 Task: Change the drop show color of text to orange.
Action: Mouse pressed left at (699, 257)
Screenshot: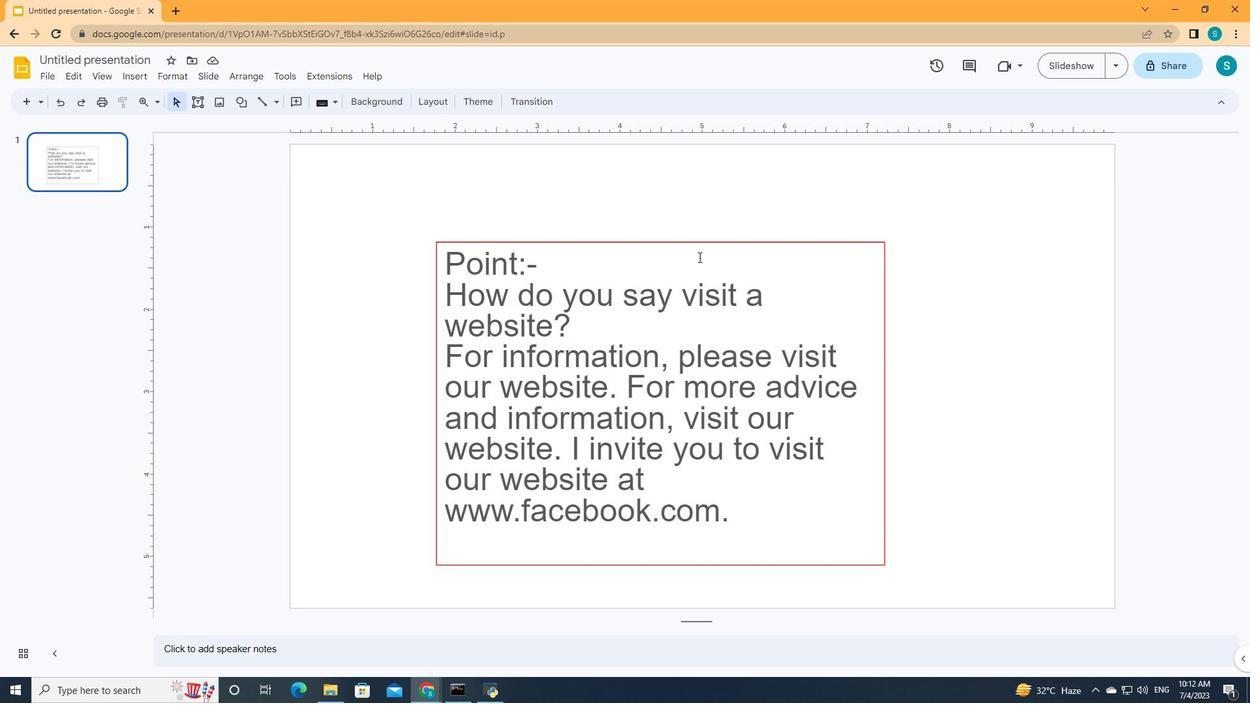 
Action: Mouse moved to (906, 93)
Screenshot: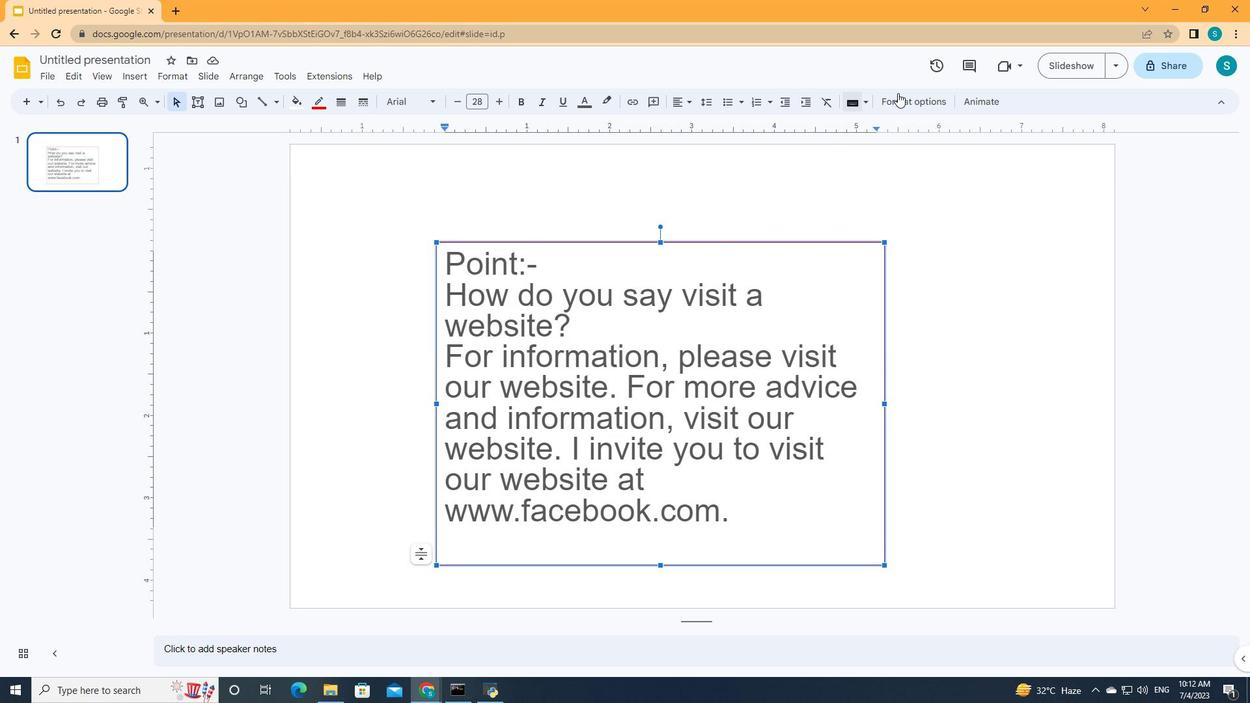 
Action: Mouse pressed left at (906, 93)
Screenshot: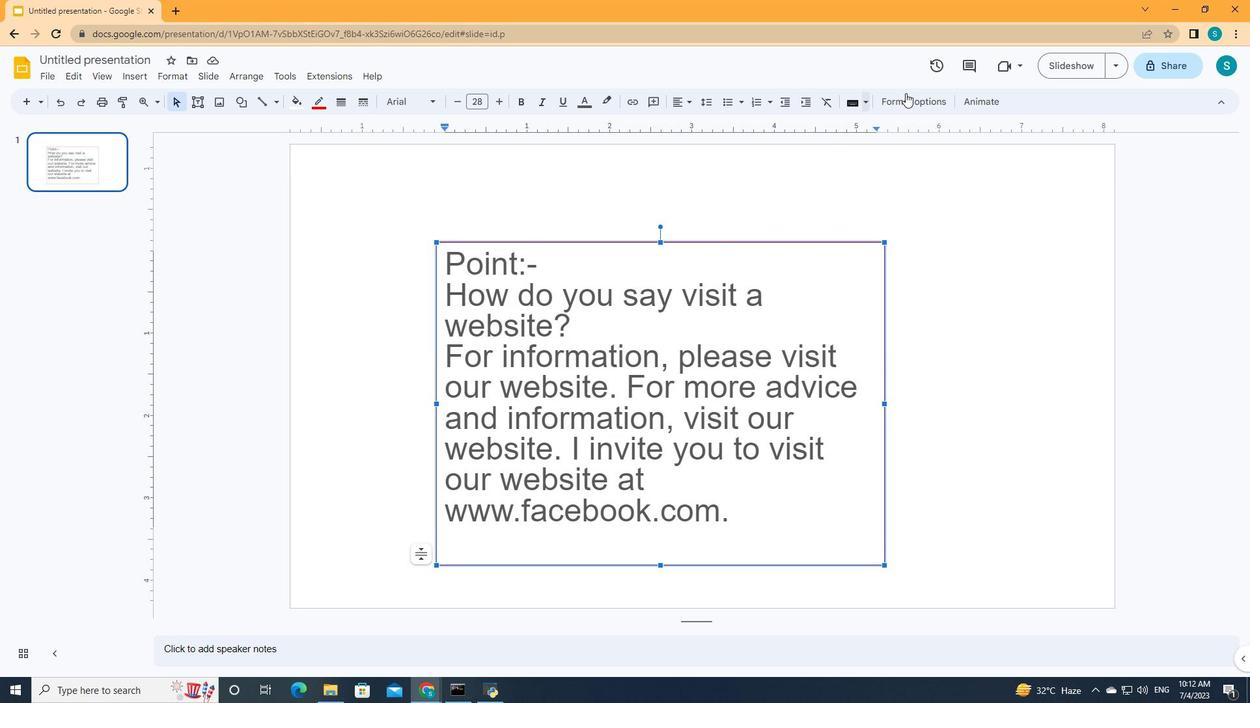 
Action: Mouse moved to (1069, 256)
Screenshot: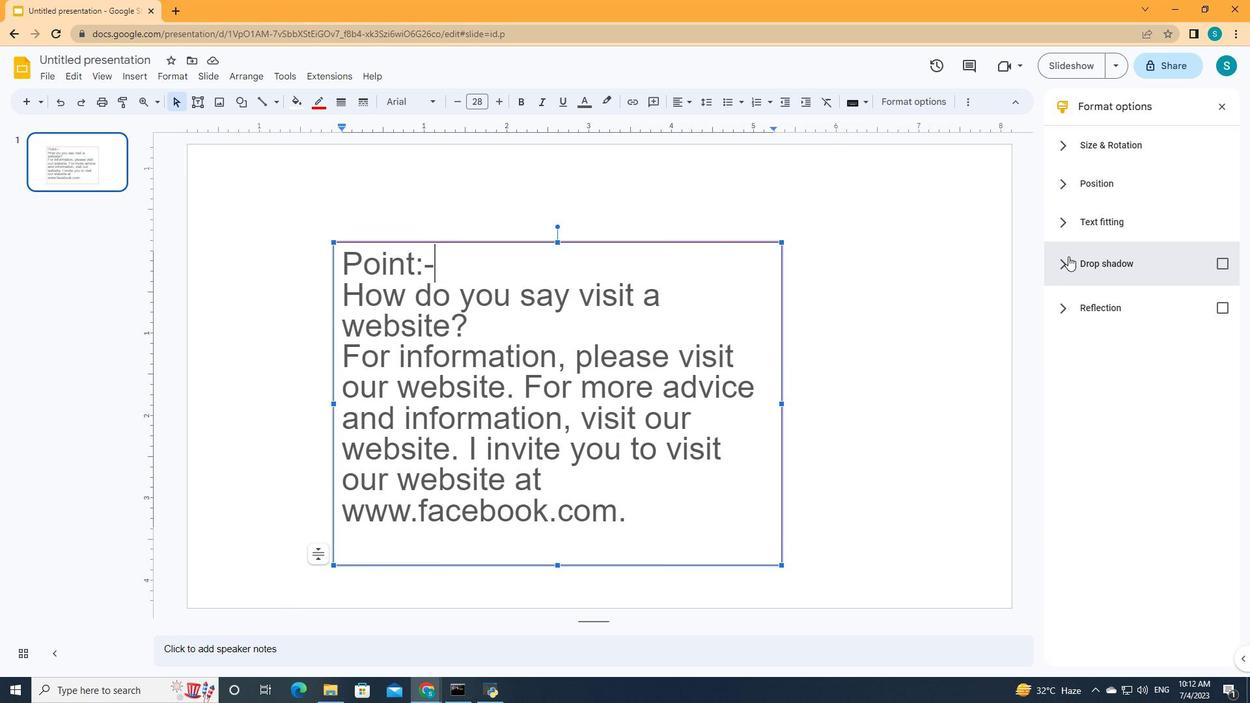 
Action: Mouse pressed left at (1069, 256)
Screenshot: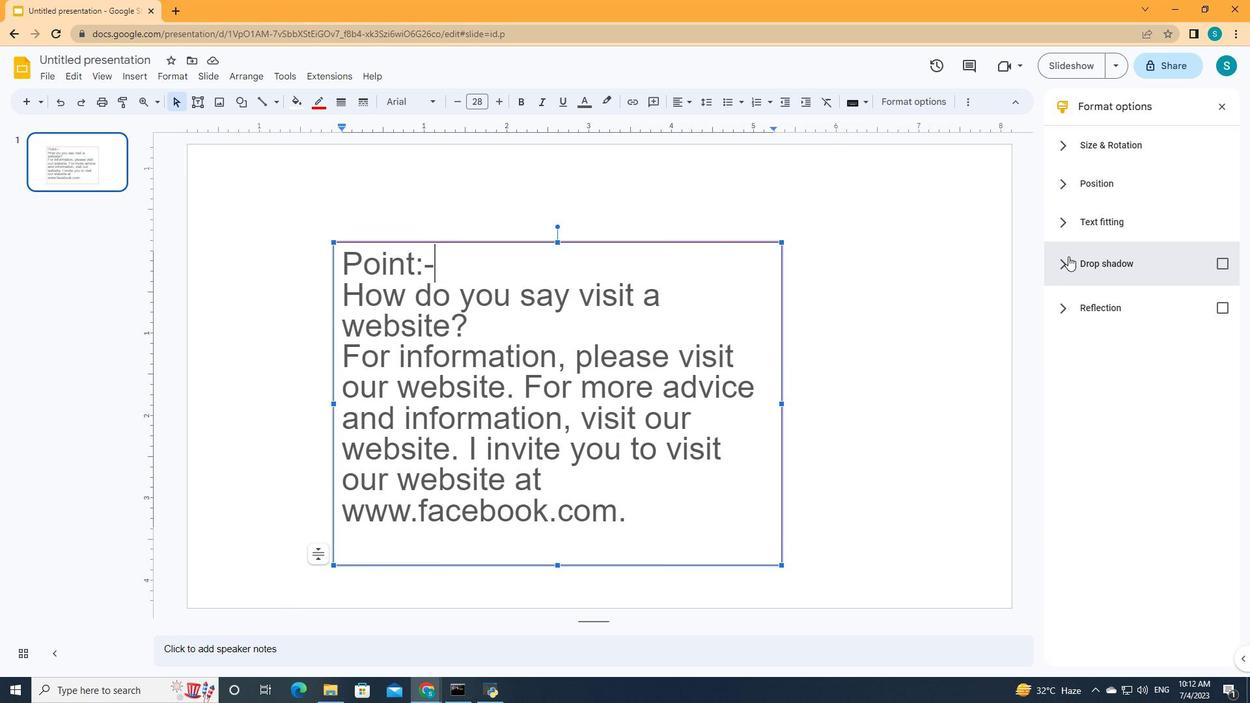 
Action: Mouse moved to (1224, 303)
Screenshot: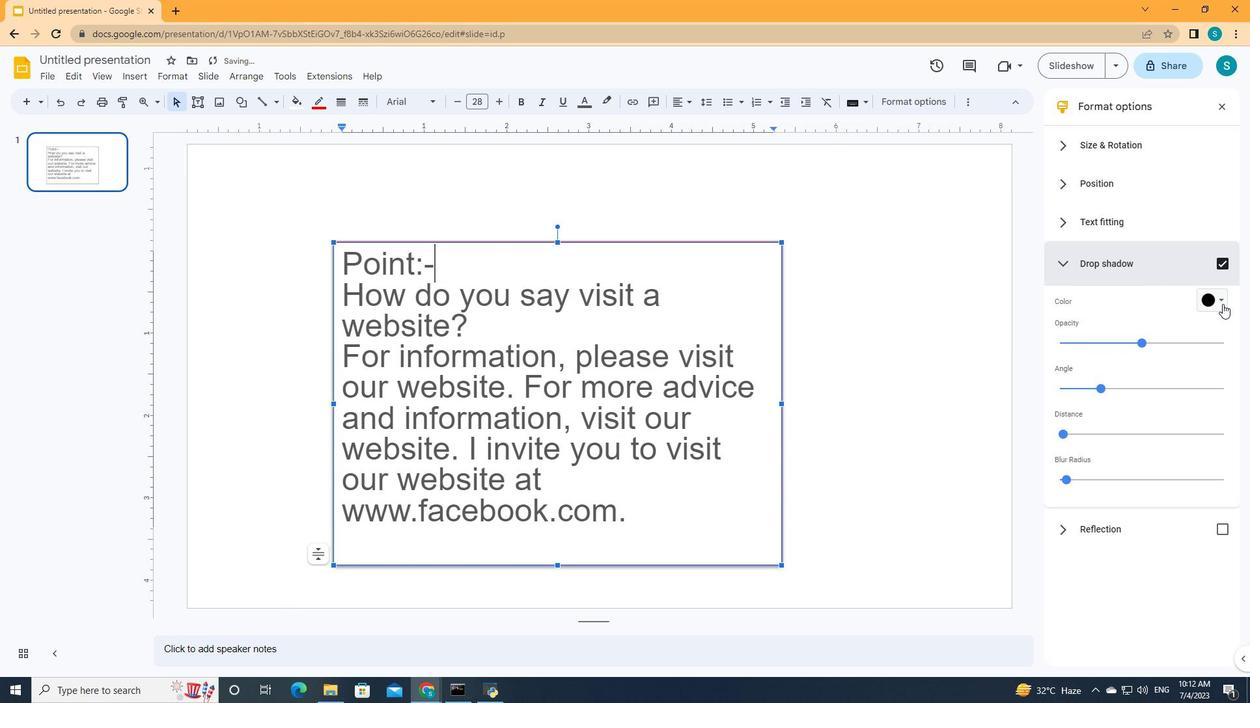 
Action: Mouse pressed left at (1224, 303)
Screenshot: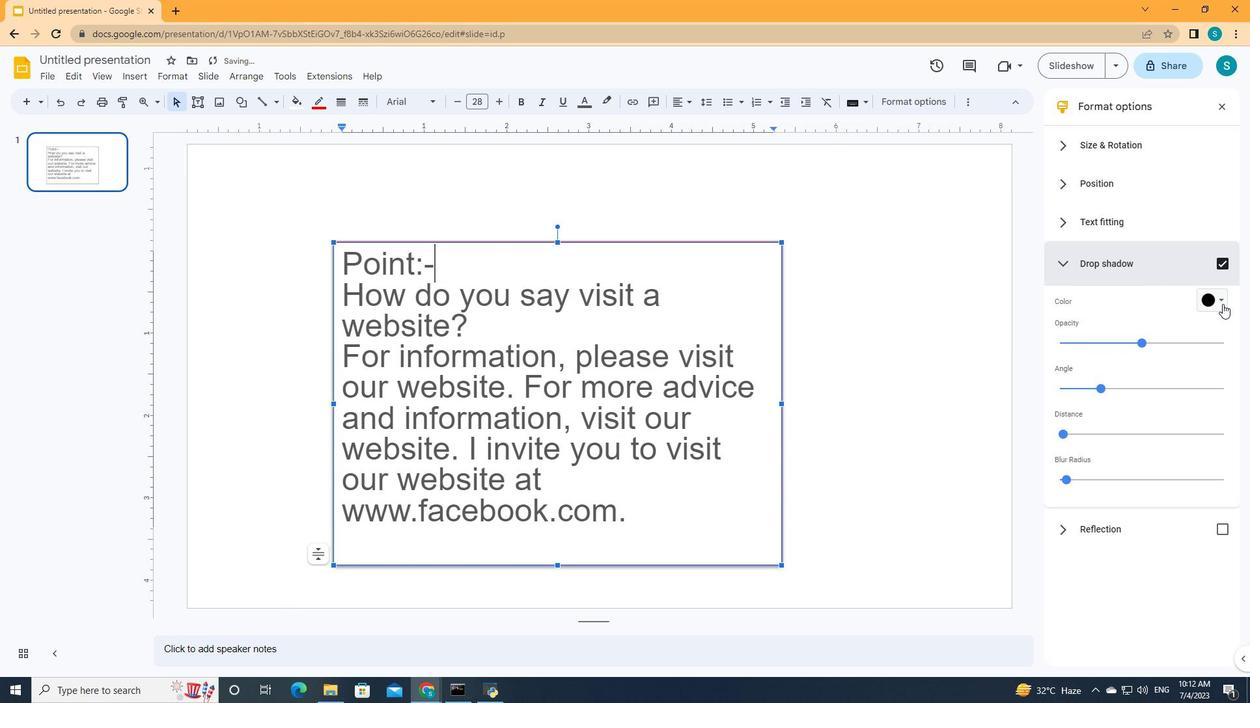 
Action: Mouse moved to (1110, 426)
Screenshot: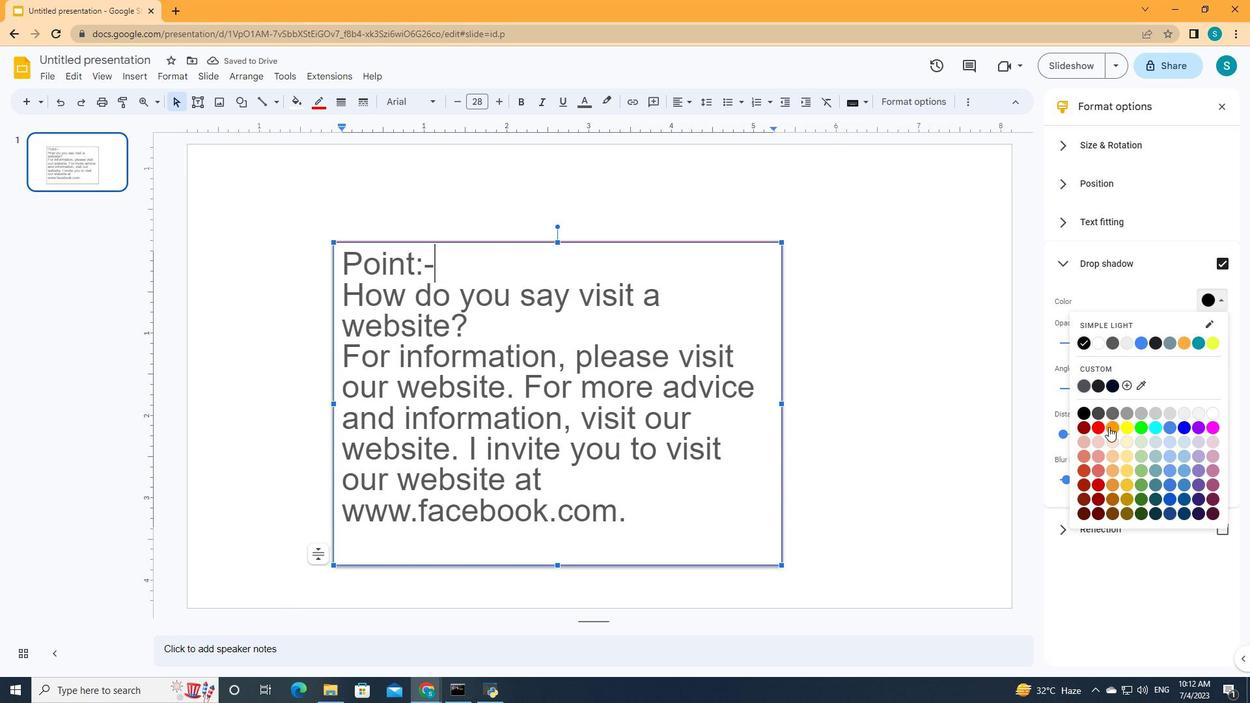 
Action: Mouse pressed left at (1110, 426)
Screenshot: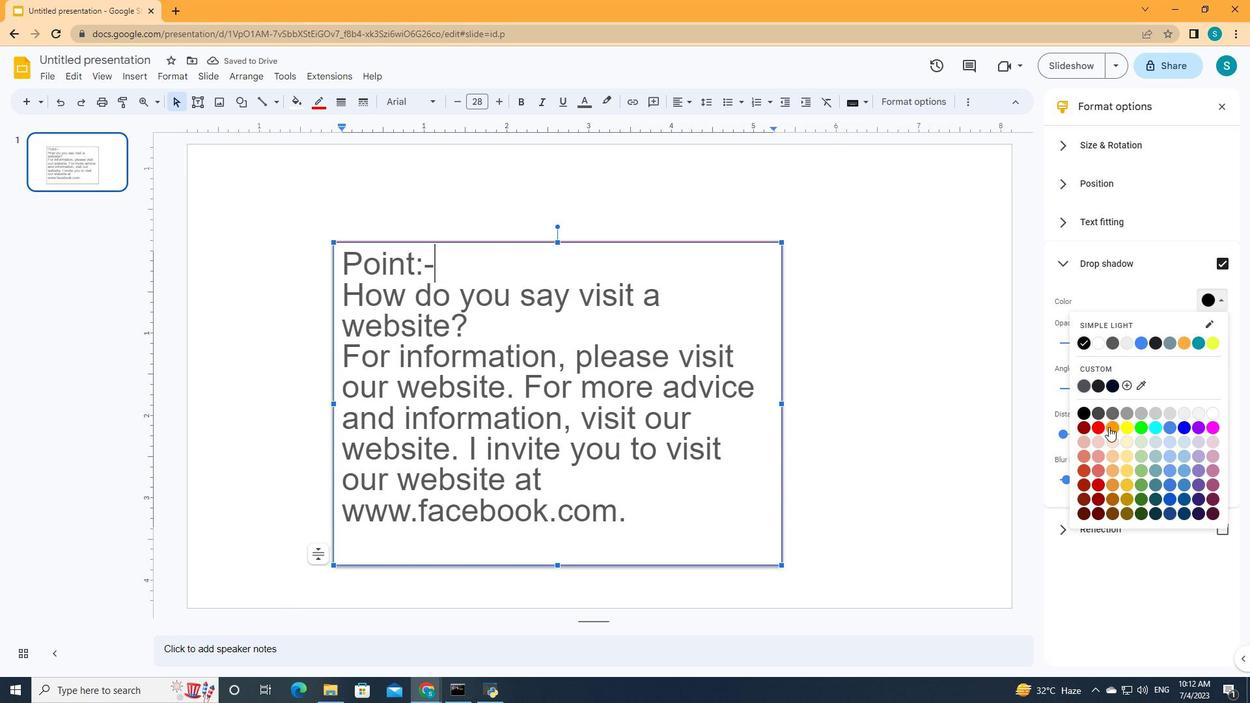 
Action: Mouse moved to (1111, 425)
Screenshot: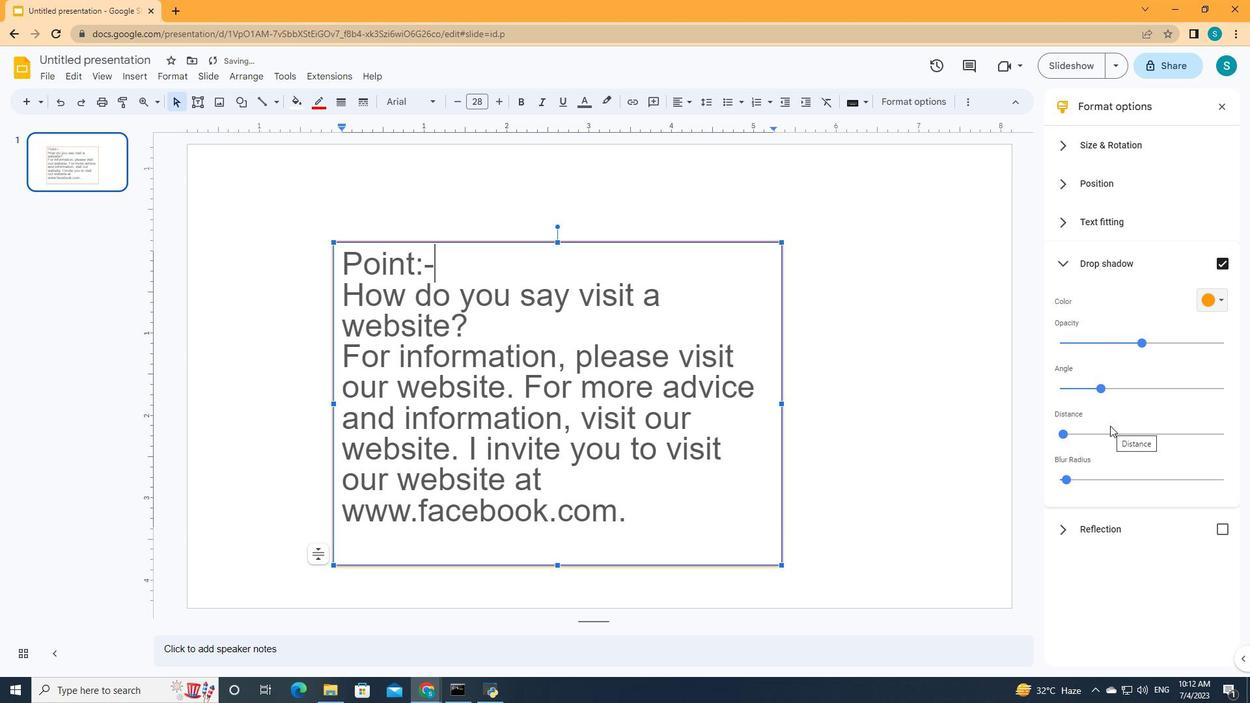 
